 Task: Create a due date automation trigger when advanced on, 2 working days before a card is due add fields without all custom fields completed at 11:00 AM.
Action: Mouse moved to (893, 253)
Screenshot: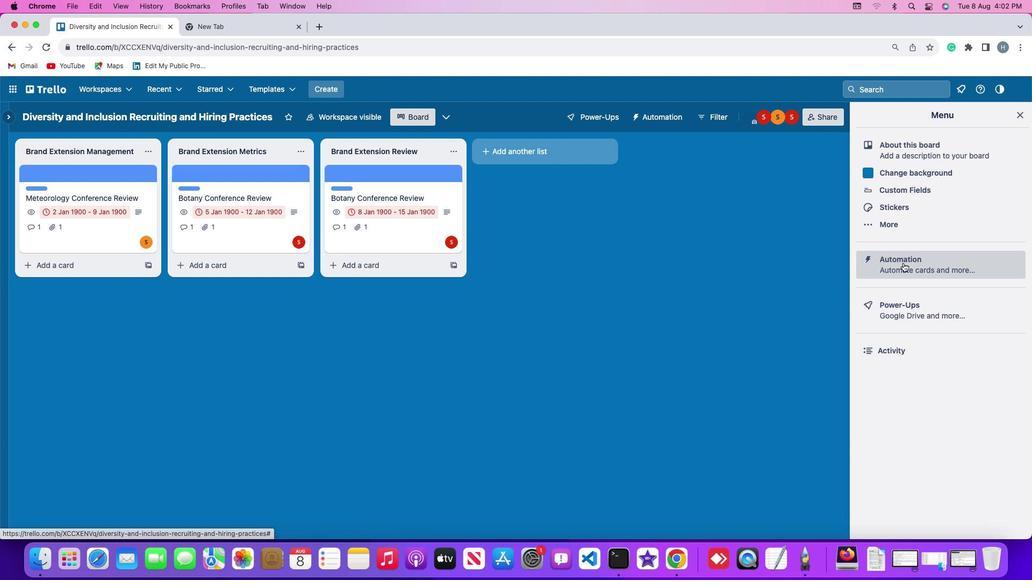 
Action: Mouse pressed left at (893, 253)
Screenshot: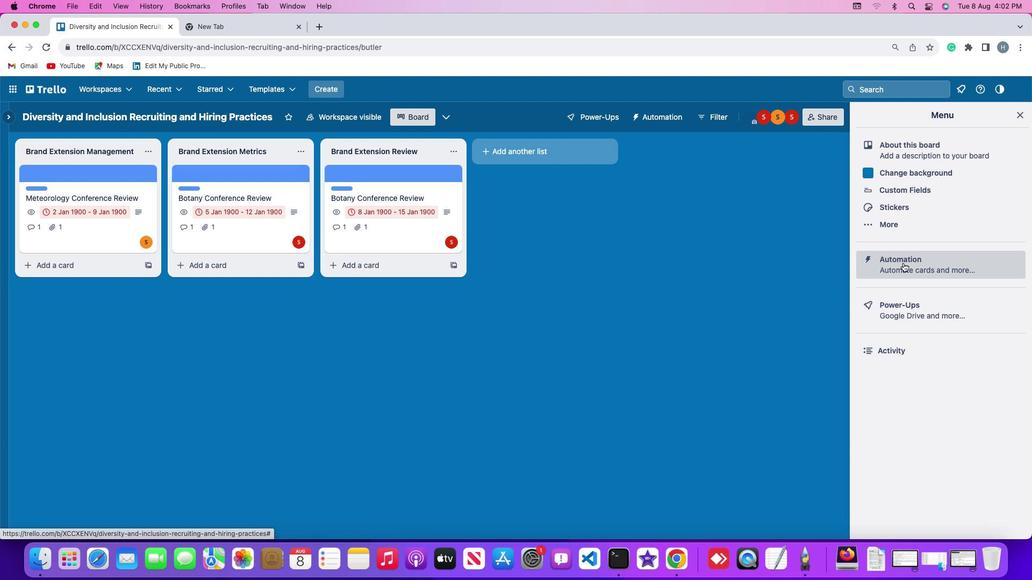 
Action: Mouse moved to (36, 245)
Screenshot: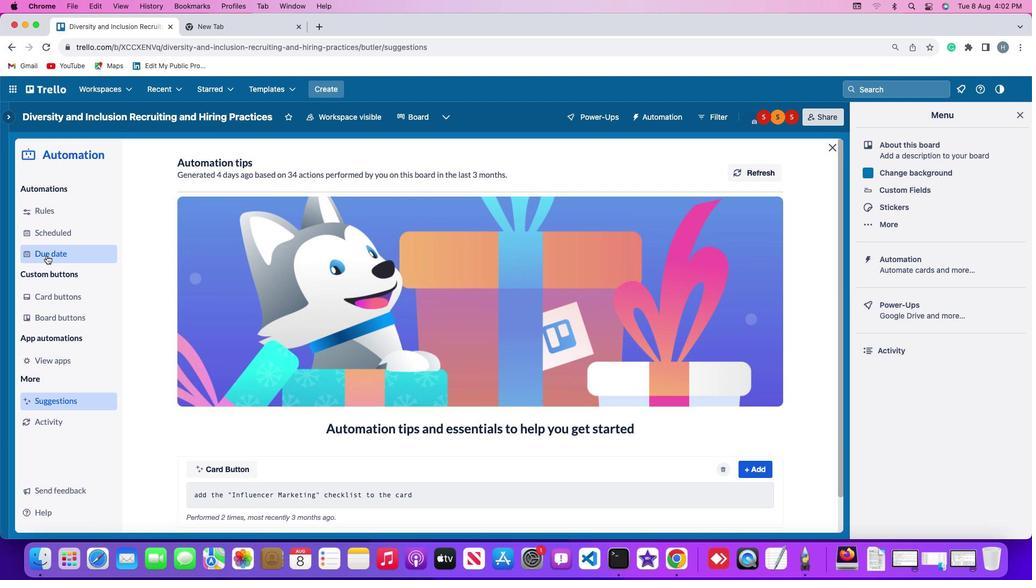 
Action: Mouse pressed left at (36, 245)
Screenshot: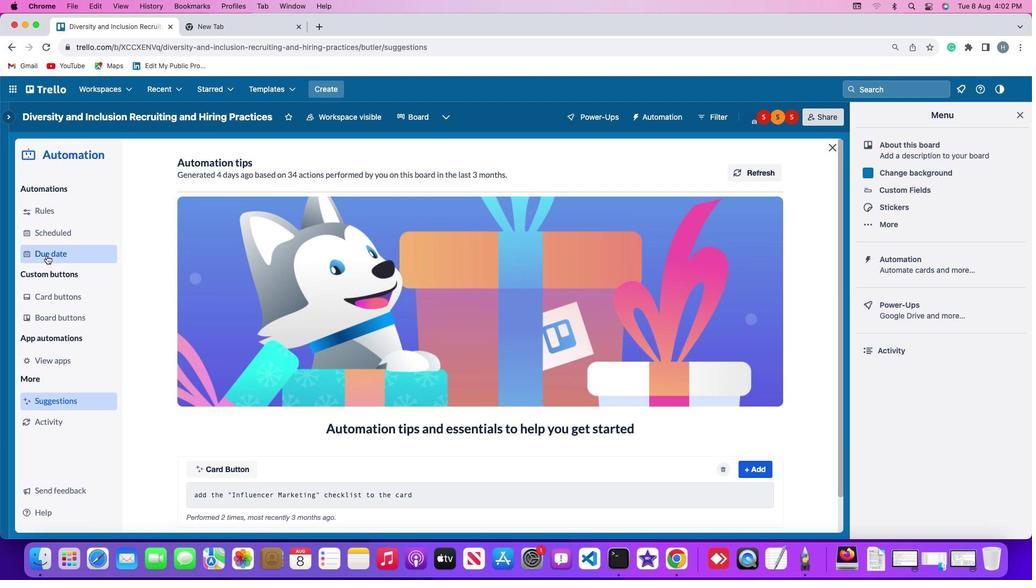 
Action: Mouse moved to (710, 156)
Screenshot: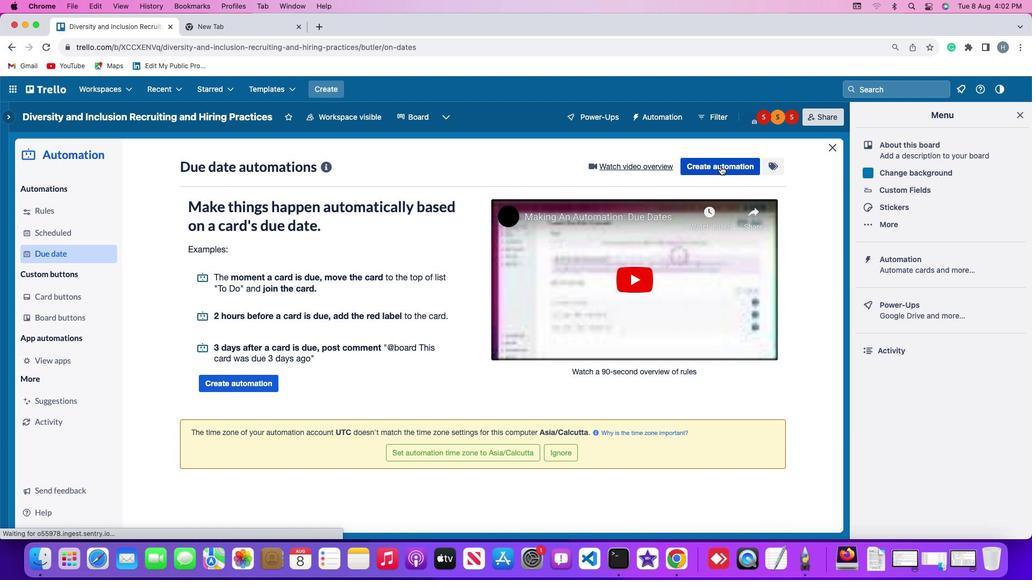 
Action: Mouse pressed left at (710, 156)
Screenshot: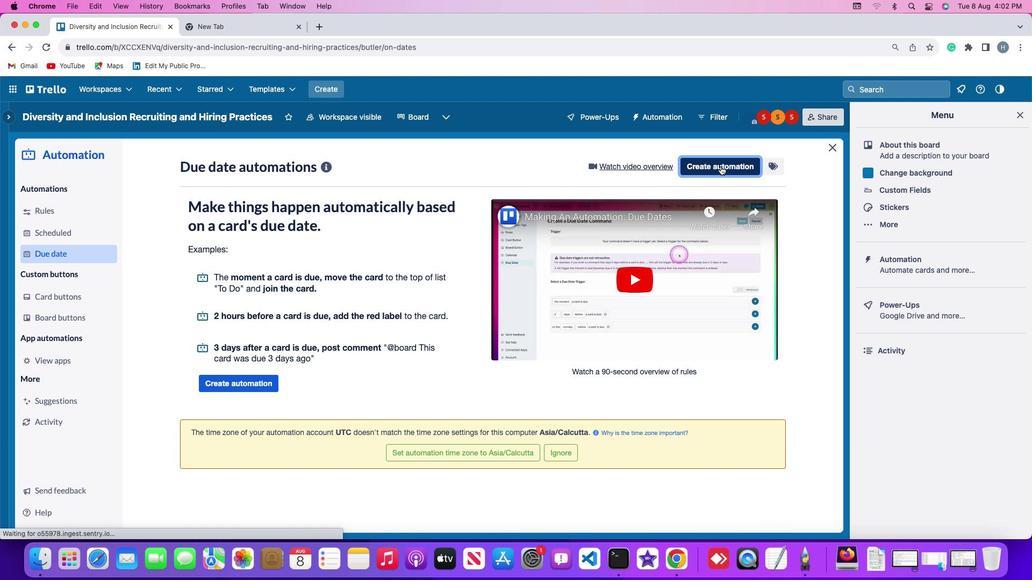 
Action: Mouse moved to (254, 262)
Screenshot: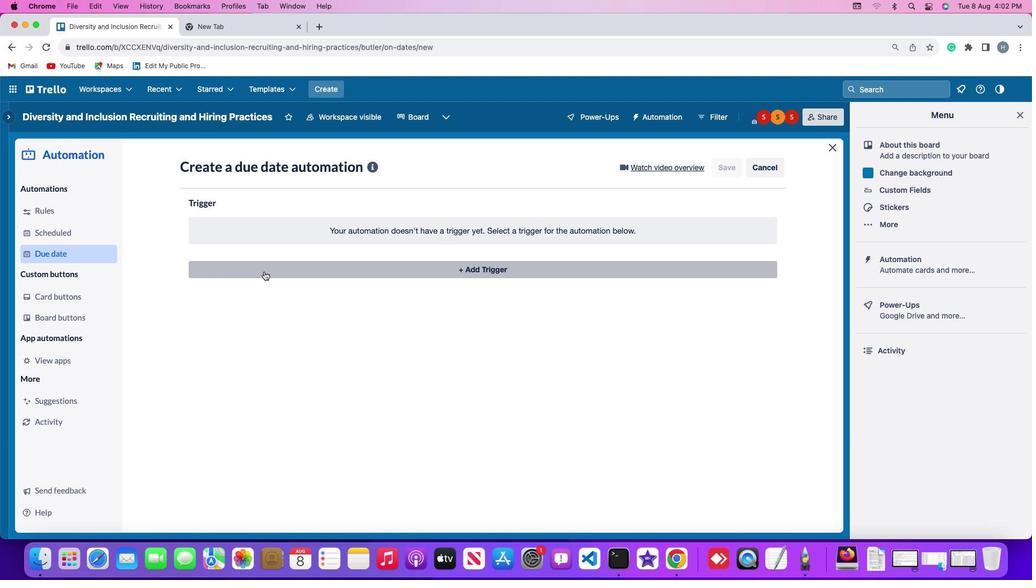 
Action: Mouse pressed left at (254, 262)
Screenshot: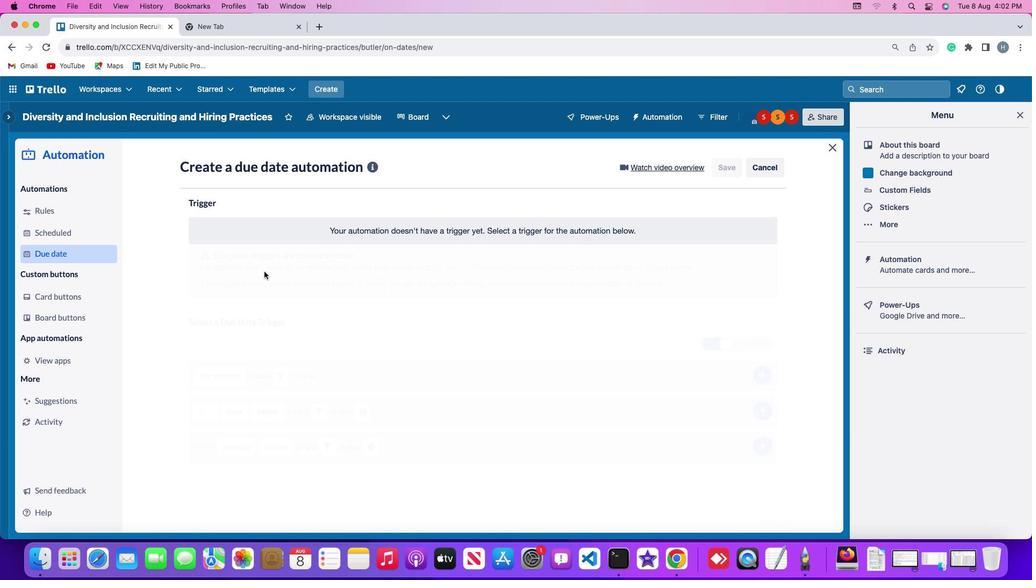 
Action: Mouse moved to (200, 422)
Screenshot: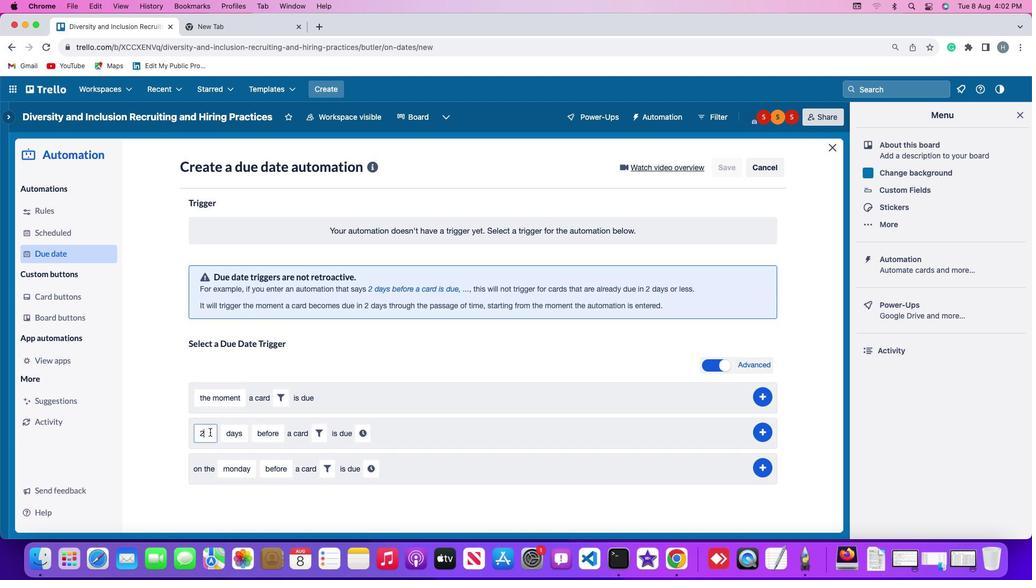 
Action: Mouse pressed left at (200, 422)
Screenshot: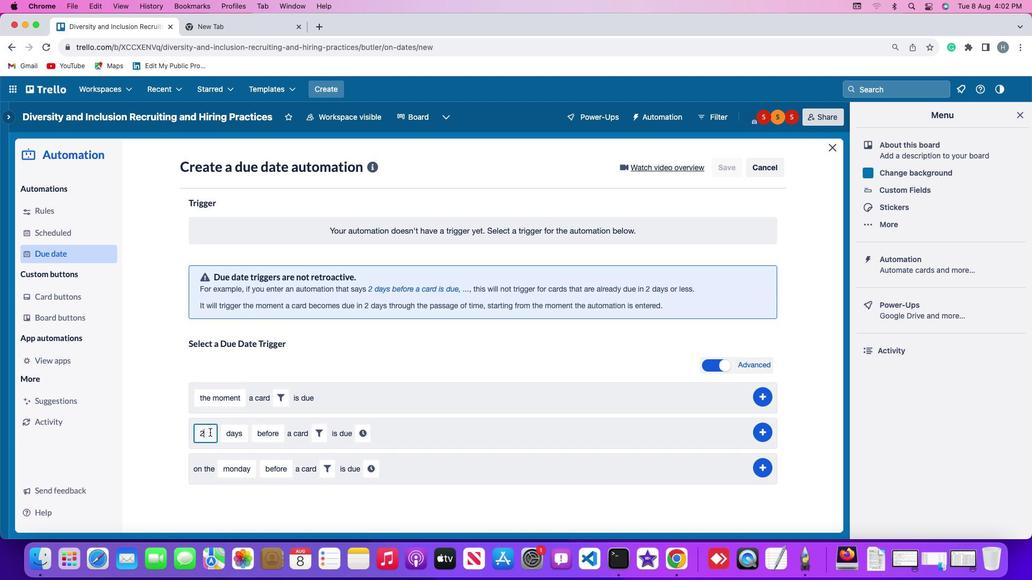 
Action: Key pressed Key.backspace'2'
Screenshot: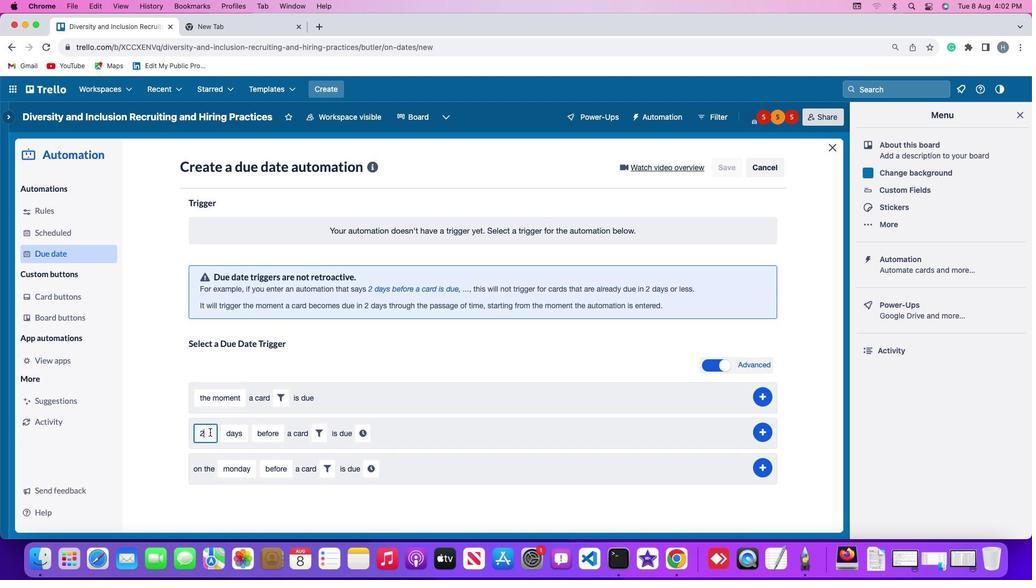 
Action: Mouse moved to (224, 425)
Screenshot: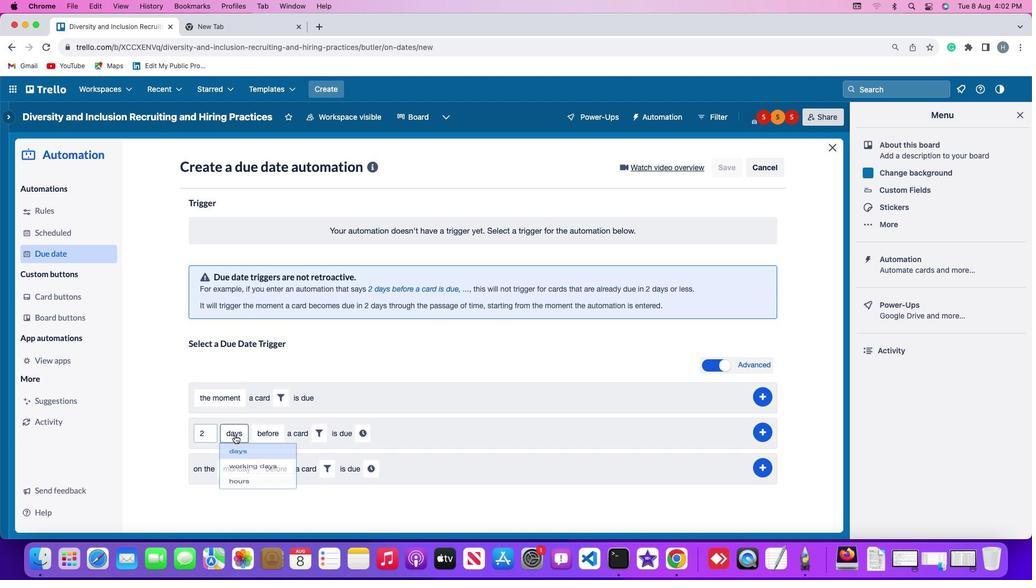 
Action: Mouse pressed left at (224, 425)
Screenshot: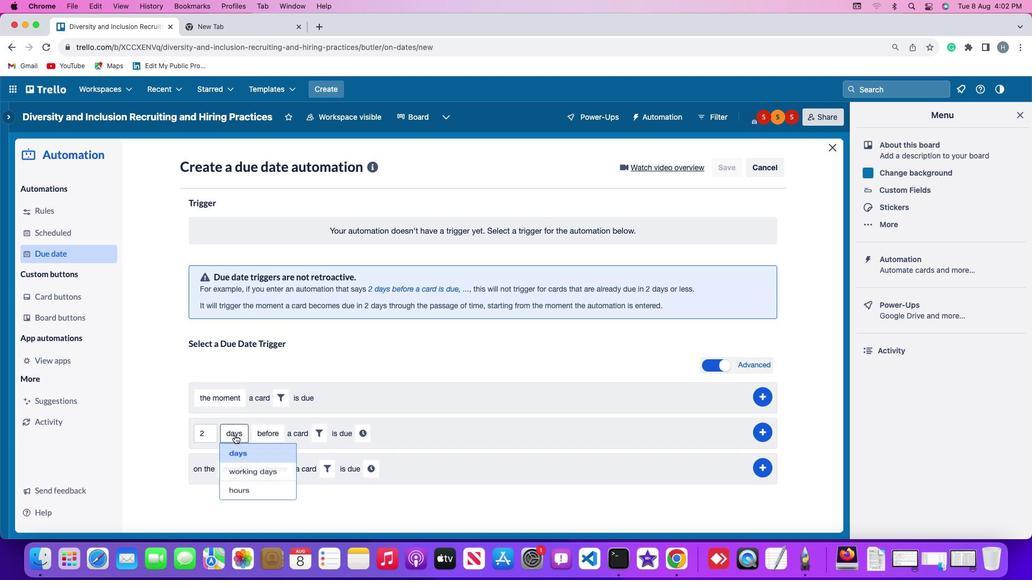 
Action: Mouse moved to (237, 467)
Screenshot: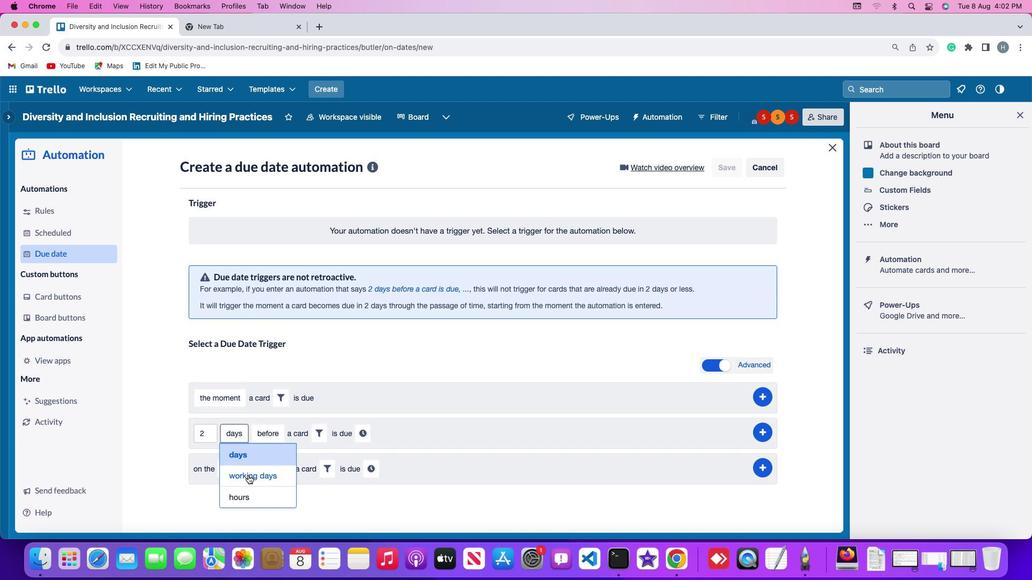 
Action: Mouse pressed left at (237, 467)
Screenshot: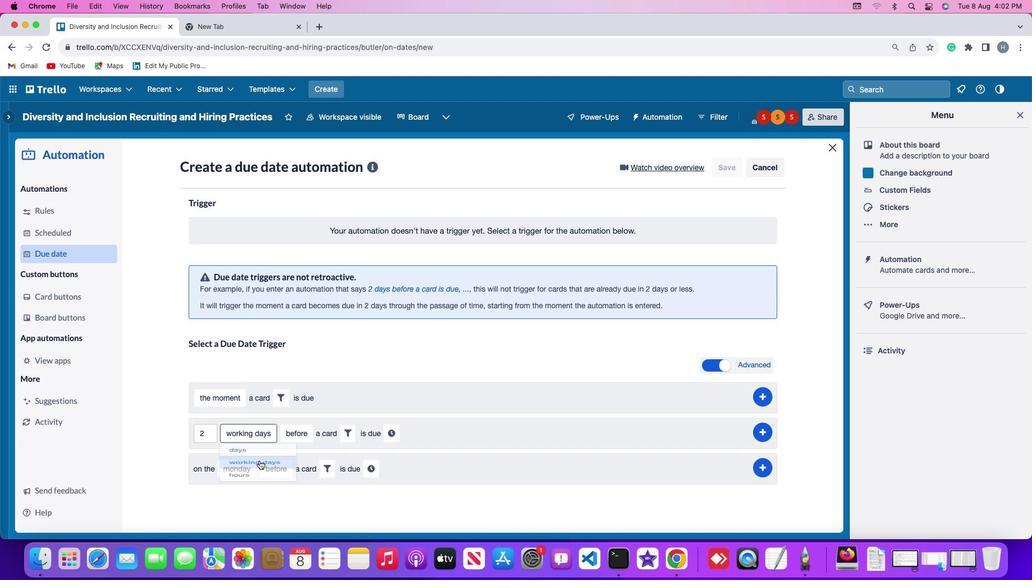
Action: Mouse moved to (292, 420)
Screenshot: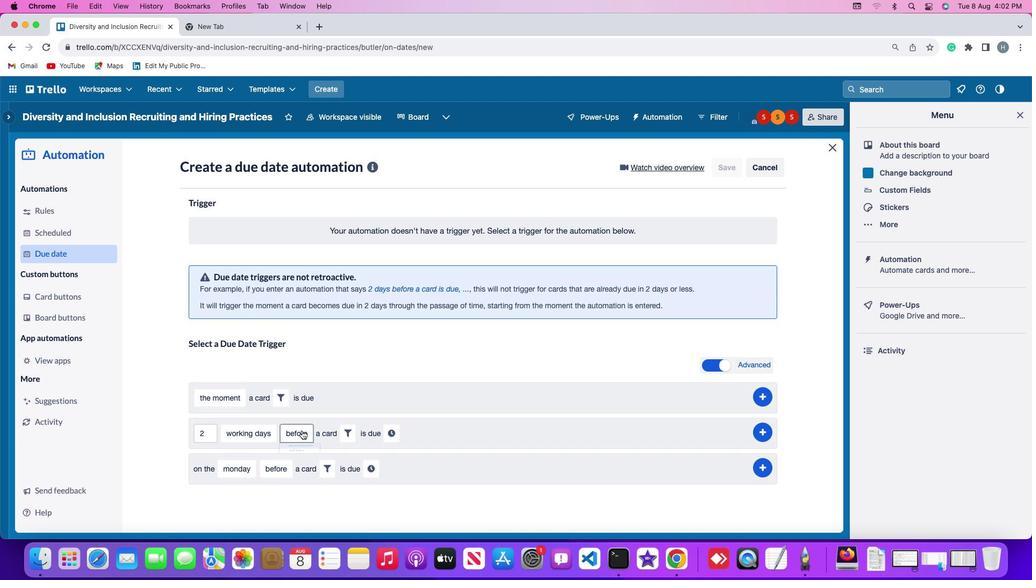 
Action: Mouse pressed left at (292, 420)
Screenshot: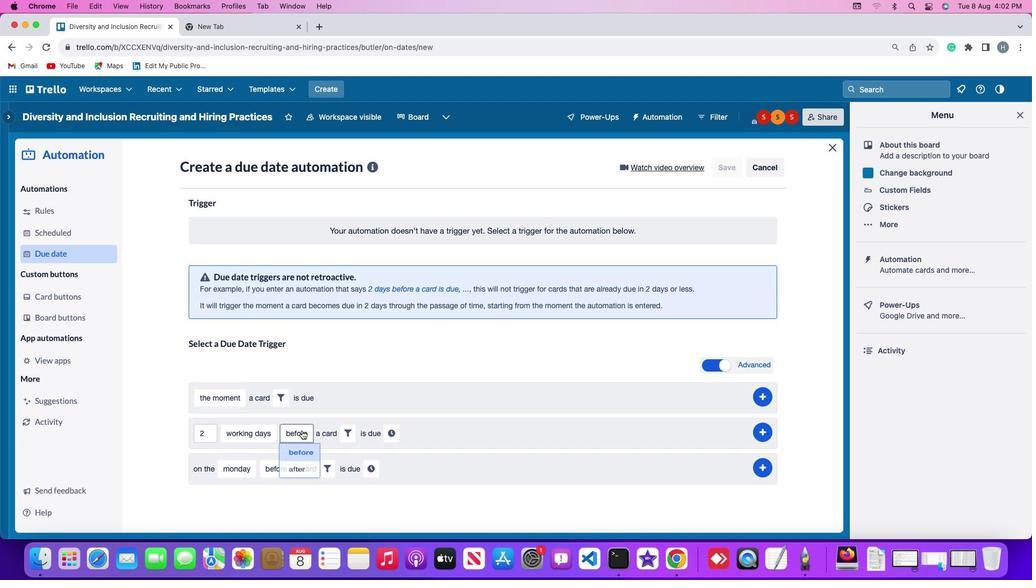 
Action: Mouse moved to (296, 444)
Screenshot: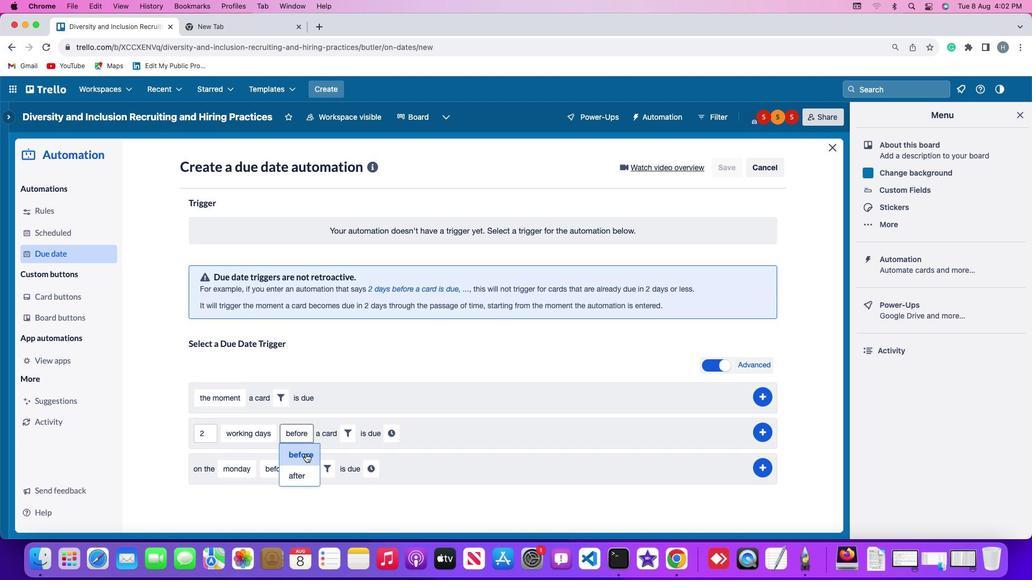 
Action: Mouse pressed left at (296, 444)
Screenshot: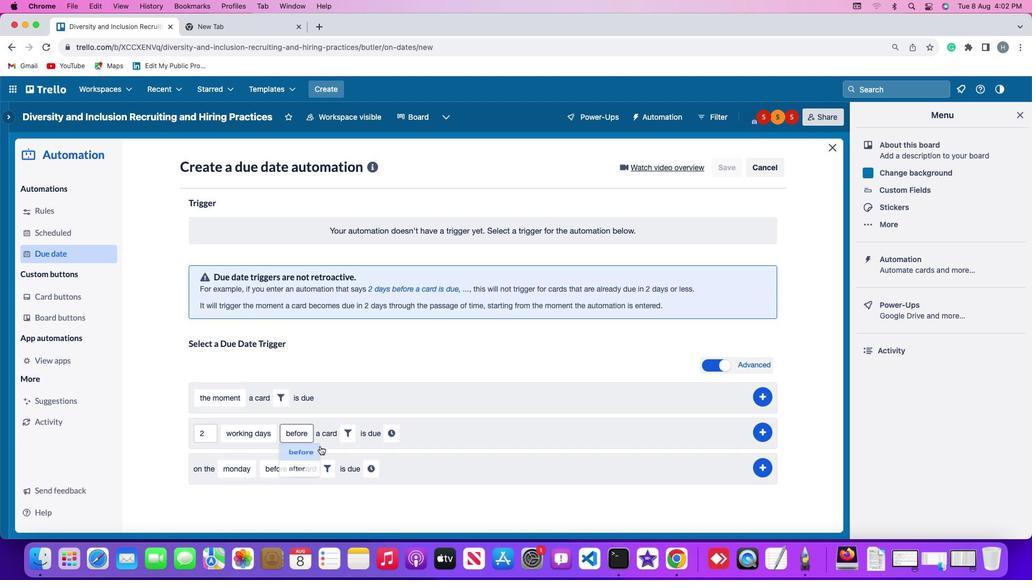 
Action: Mouse moved to (344, 424)
Screenshot: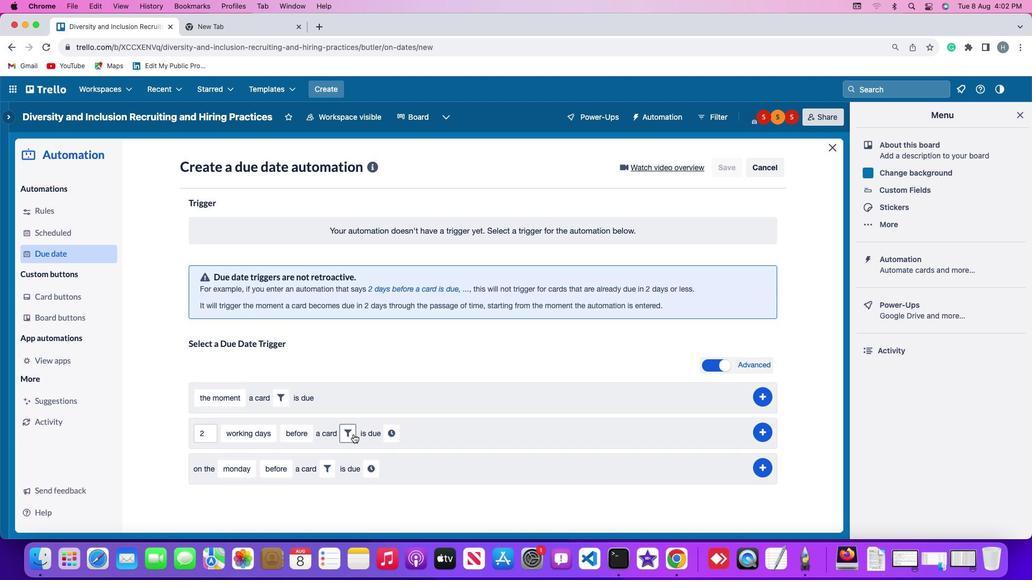 
Action: Mouse pressed left at (344, 424)
Screenshot: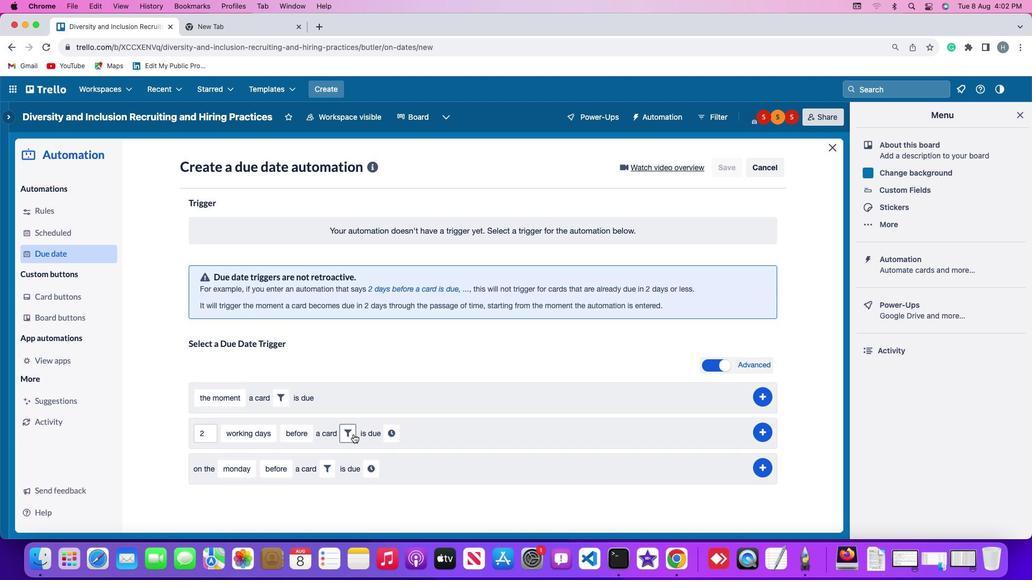 
Action: Mouse moved to (516, 454)
Screenshot: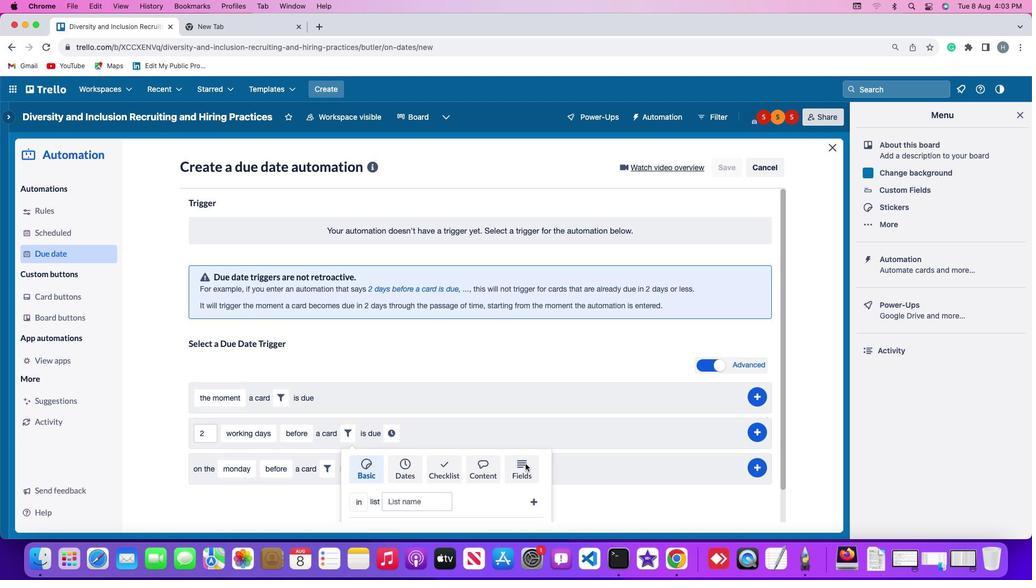 
Action: Mouse pressed left at (516, 454)
Screenshot: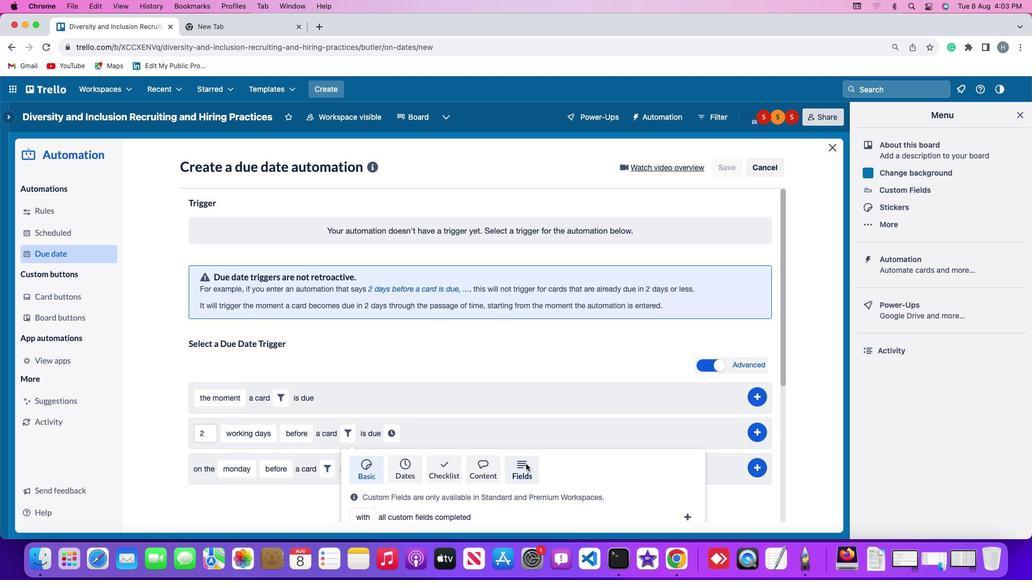 
Action: Mouse moved to (348, 504)
Screenshot: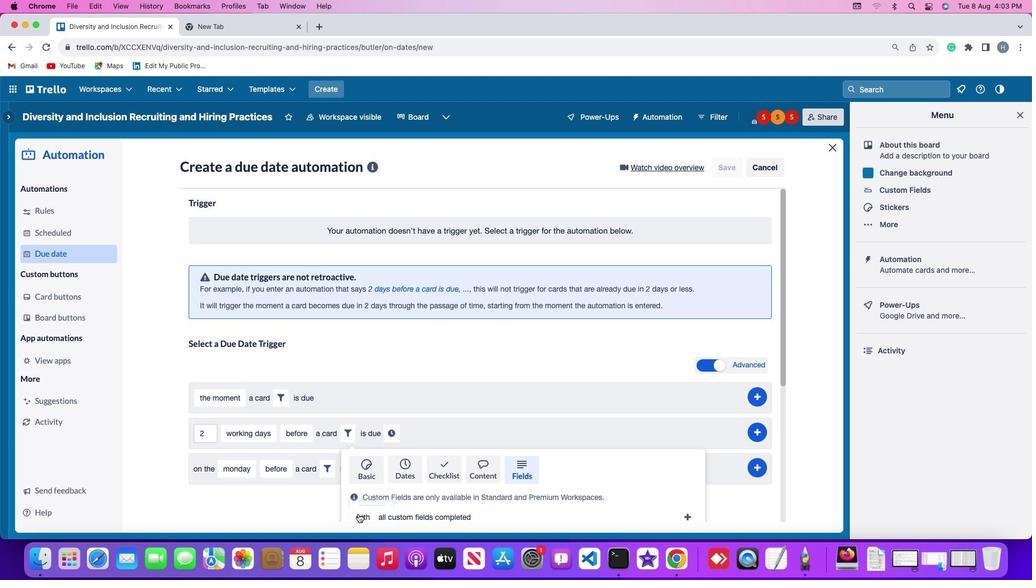 
Action: Mouse pressed left at (348, 504)
Screenshot: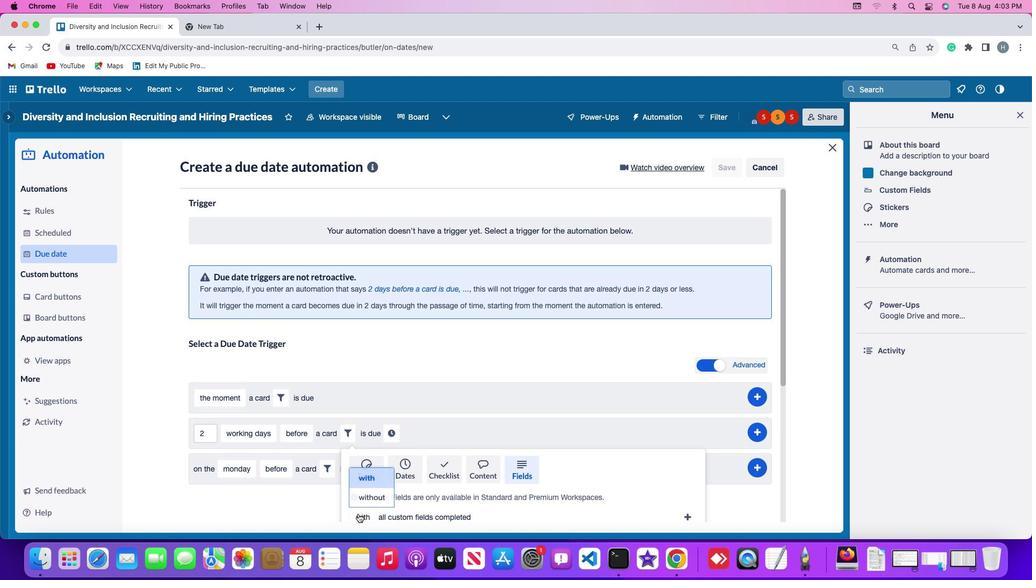 
Action: Mouse moved to (360, 485)
Screenshot: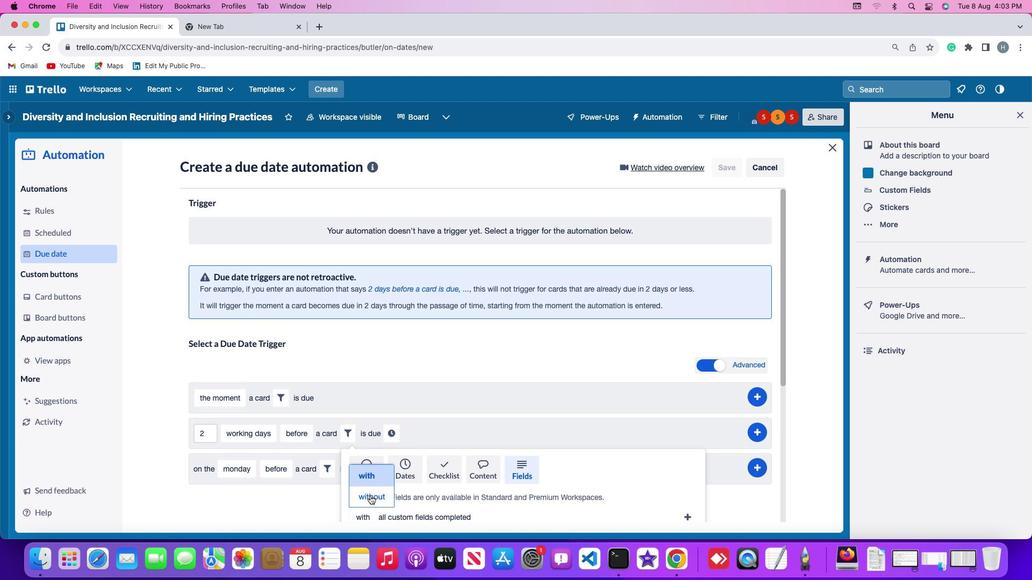
Action: Mouse pressed left at (360, 485)
Screenshot: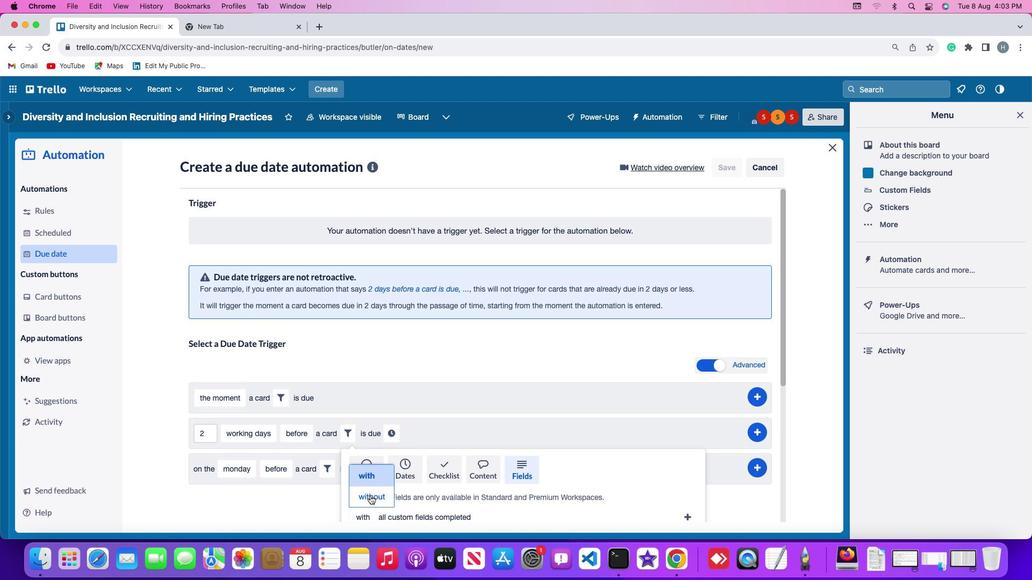
Action: Mouse moved to (678, 505)
Screenshot: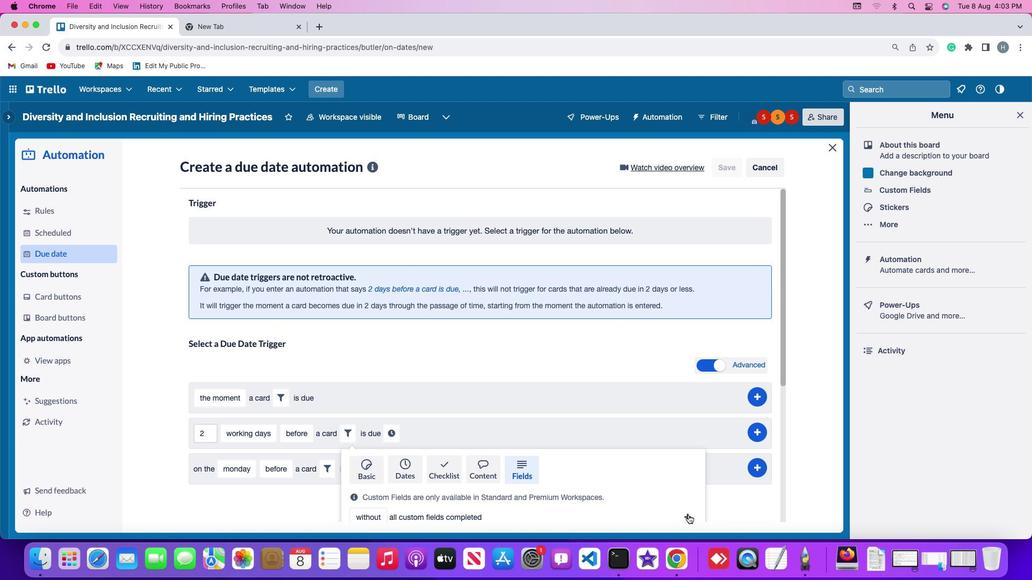 
Action: Mouse pressed left at (678, 505)
Screenshot: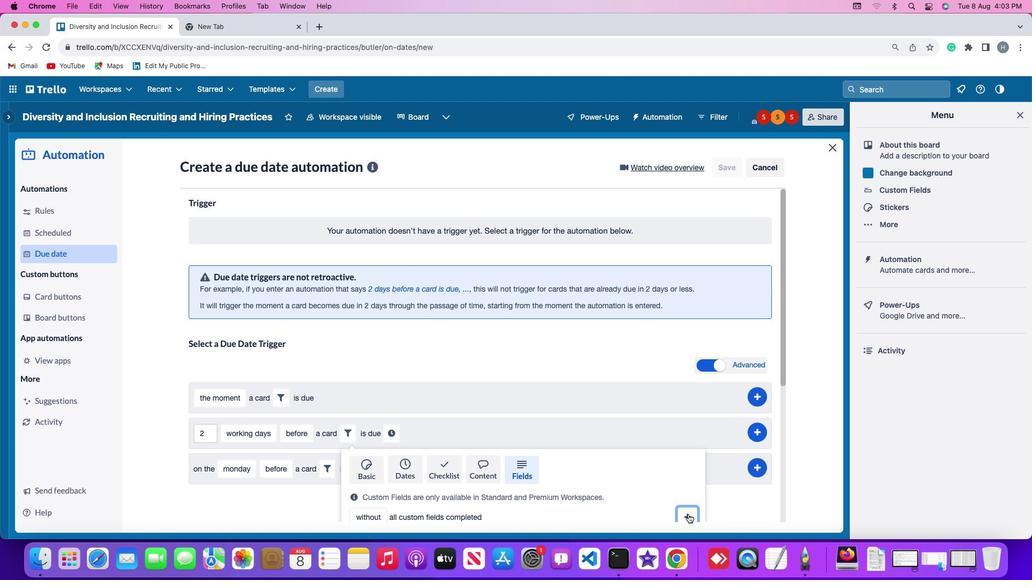 
Action: Mouse moved to (525, 425)
Screenshot: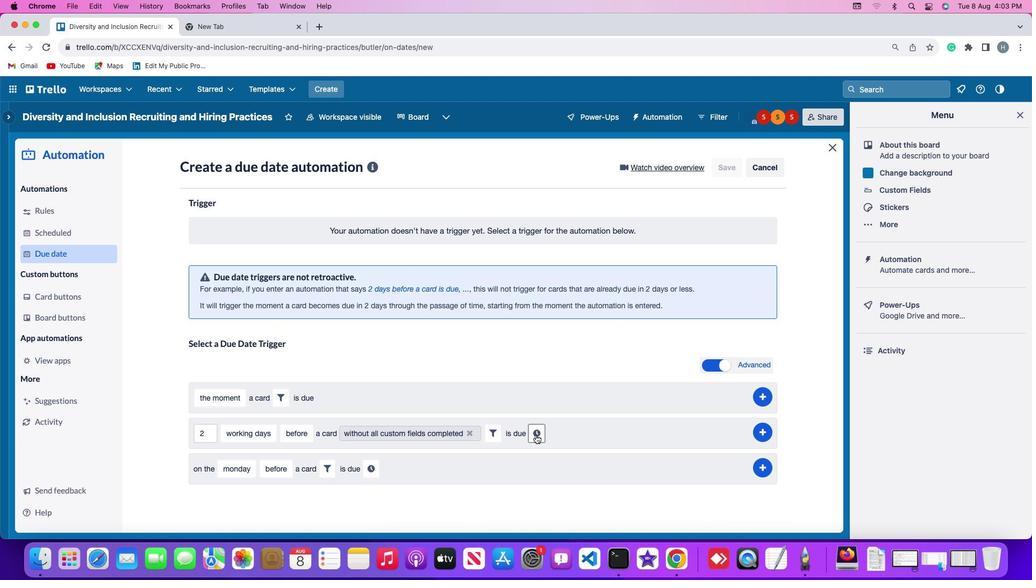 
Action: Mouse pressed left at (525, 425)
Screenshot: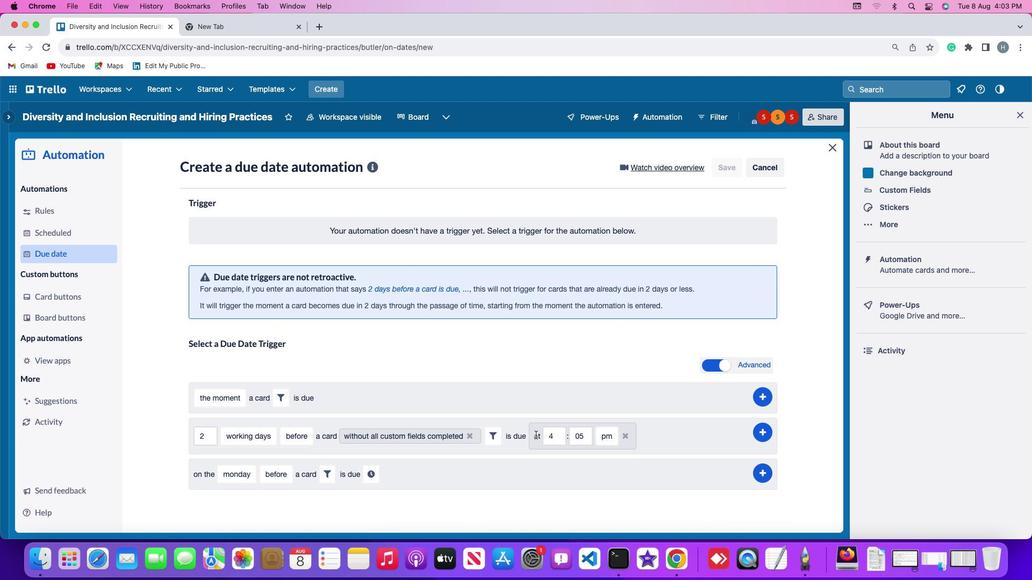 
Action: Mouse moved to (545, 424)
Screenshot: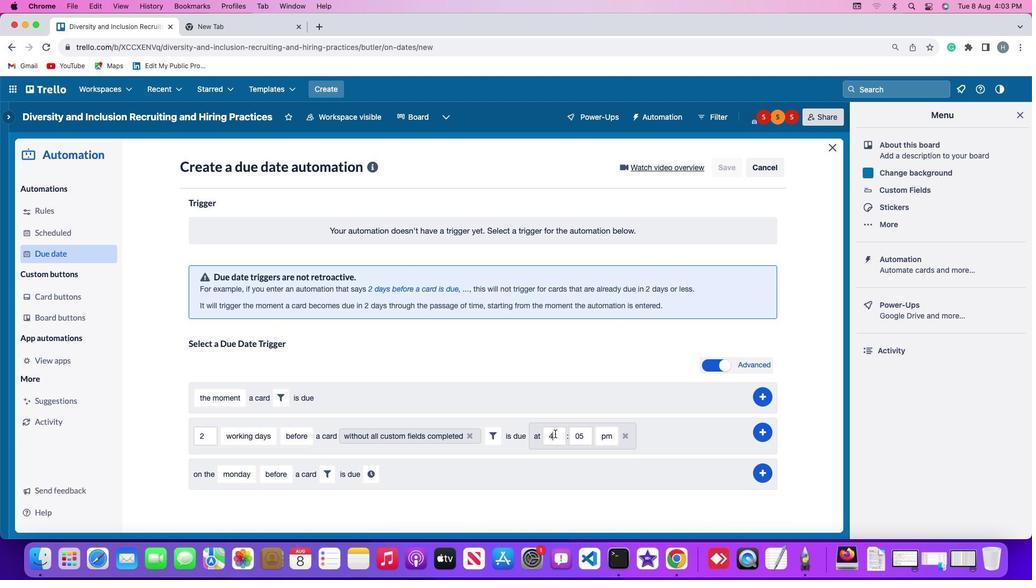 
Action: Mouse pressed left at (545, 424)
Screenshot: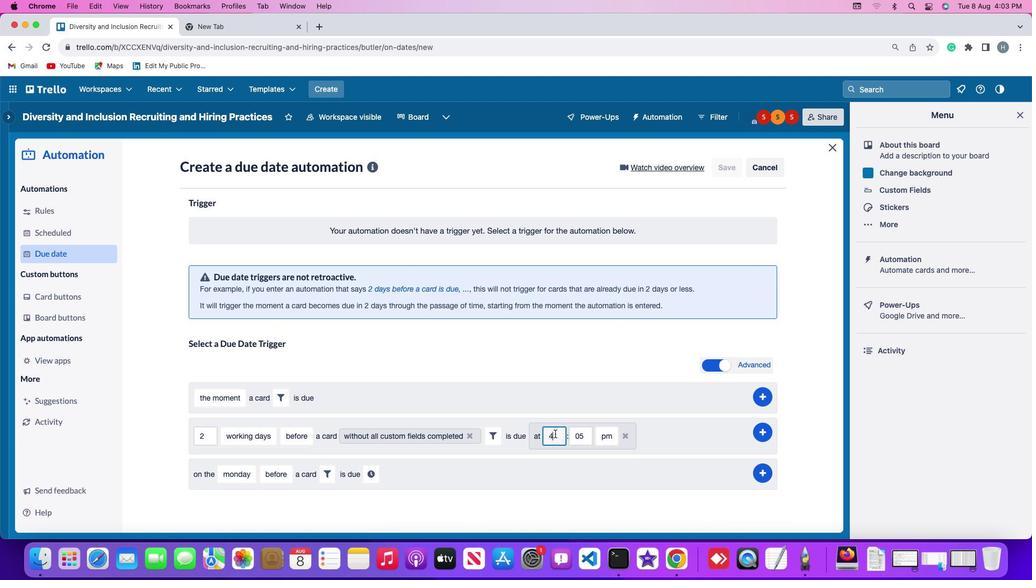 
Action: Key pressed Key.backspace'1'
Screenshot: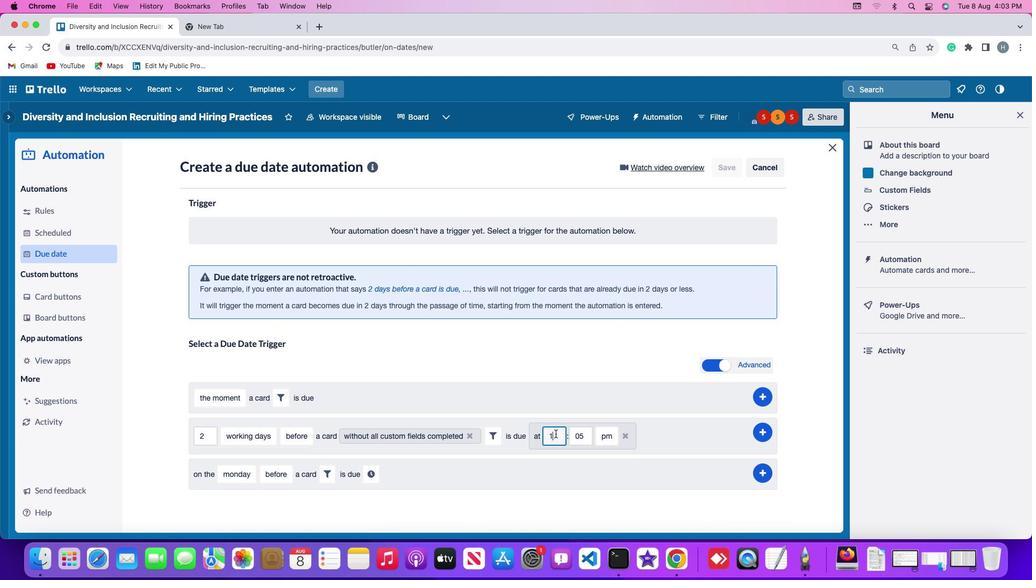 
Action: Mouse moved to (546, 425)
Screenshot: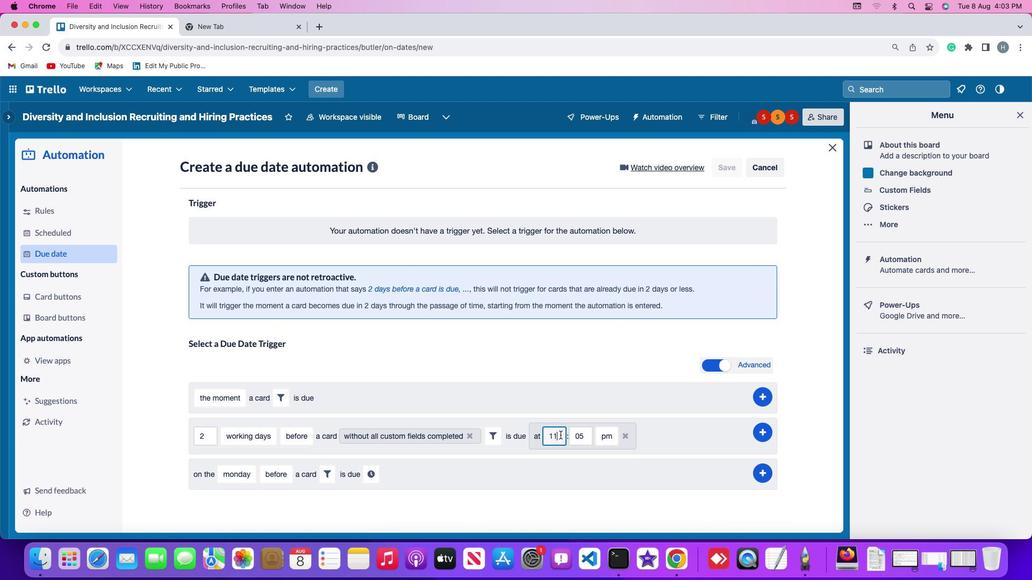 
Action: Key pressed '1'
Screenshot: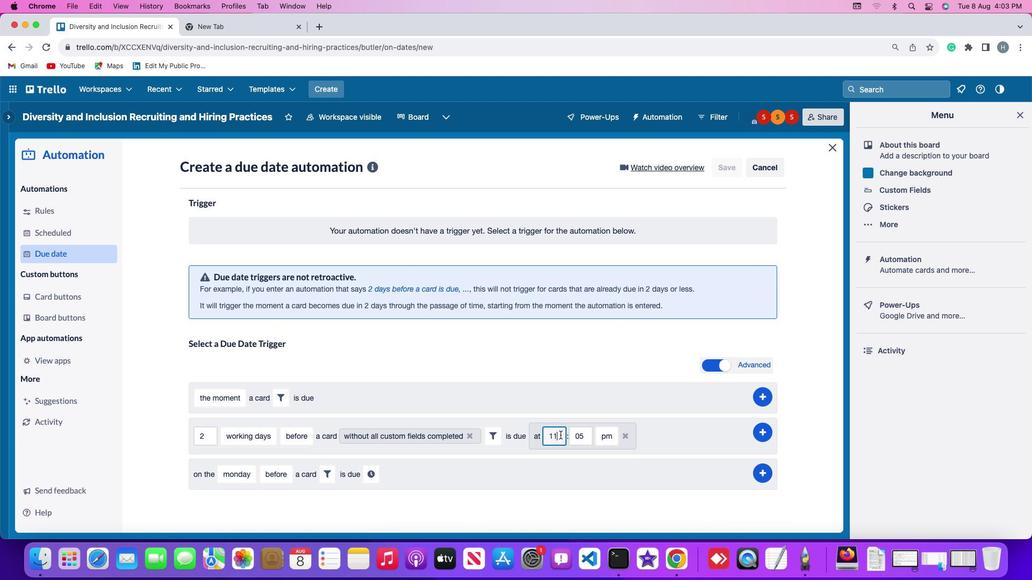 
Action: Mouse moved to (574, 426)
Screenshot: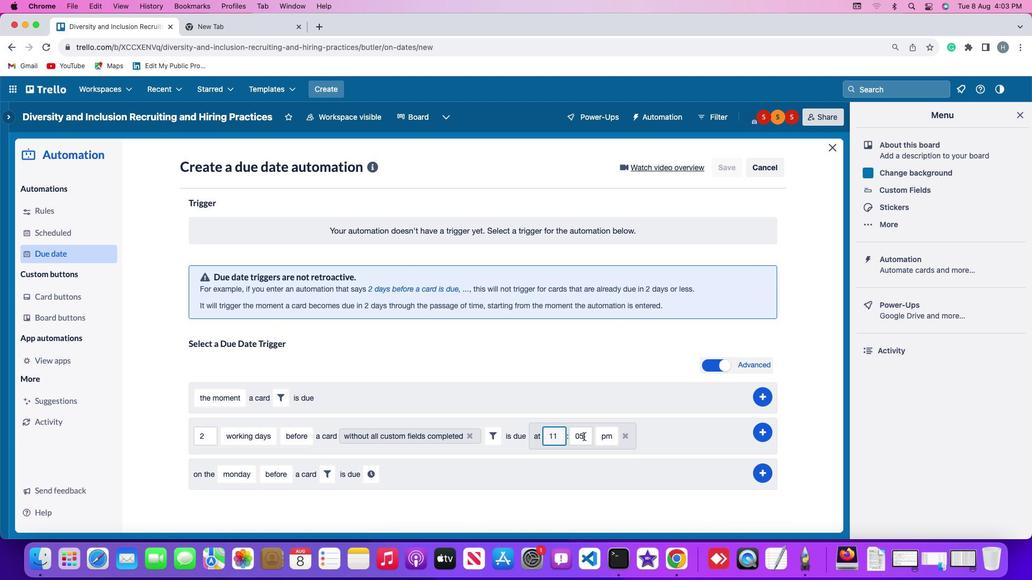 
Action: Mouse pressed left at (574, 426)
Screenshot: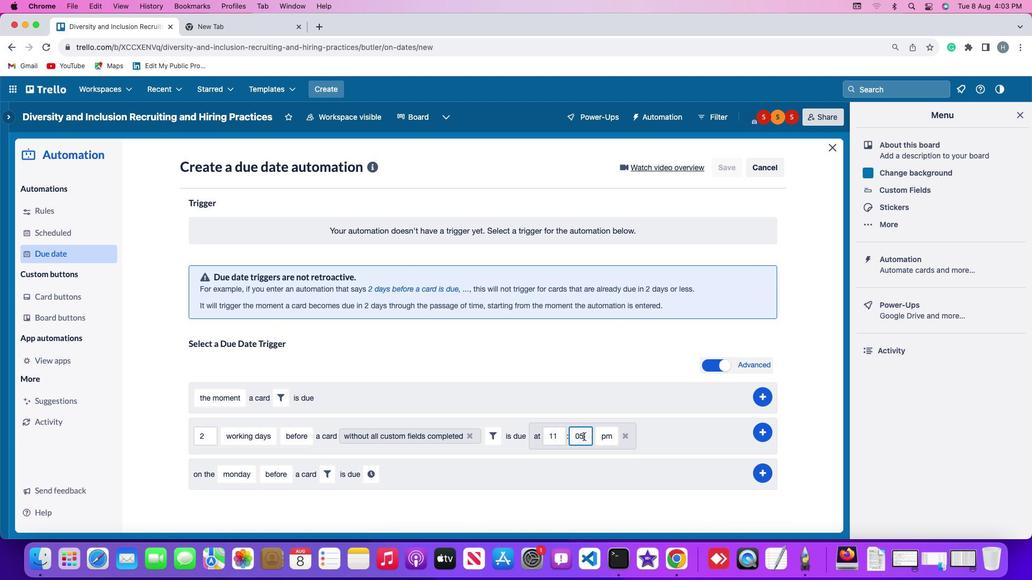 
Action: Key pressed Key.backspaceKey.backspace'0''0'
Screenshot: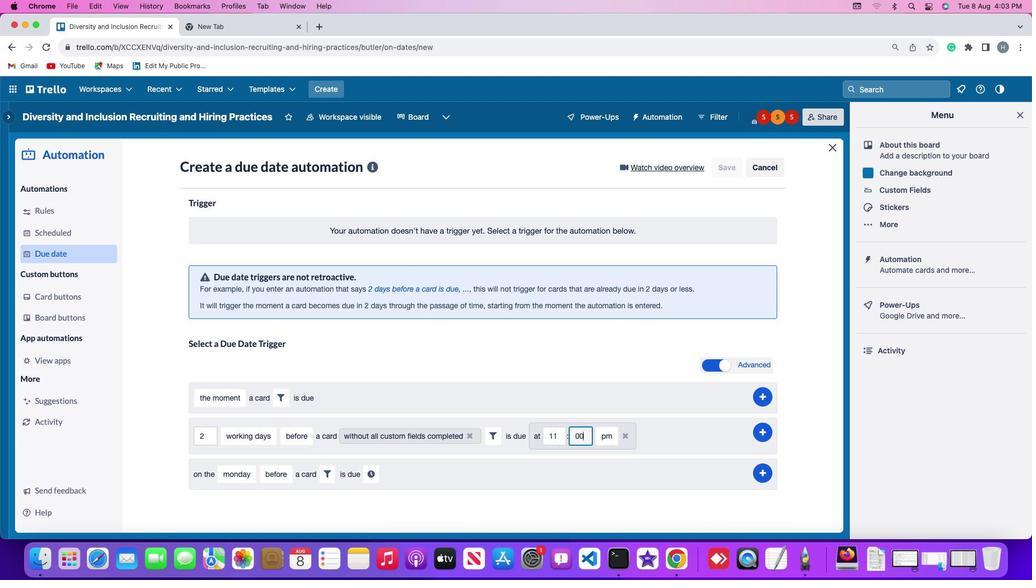 
Action: Mouse moved to (590, 424)
Screenshot: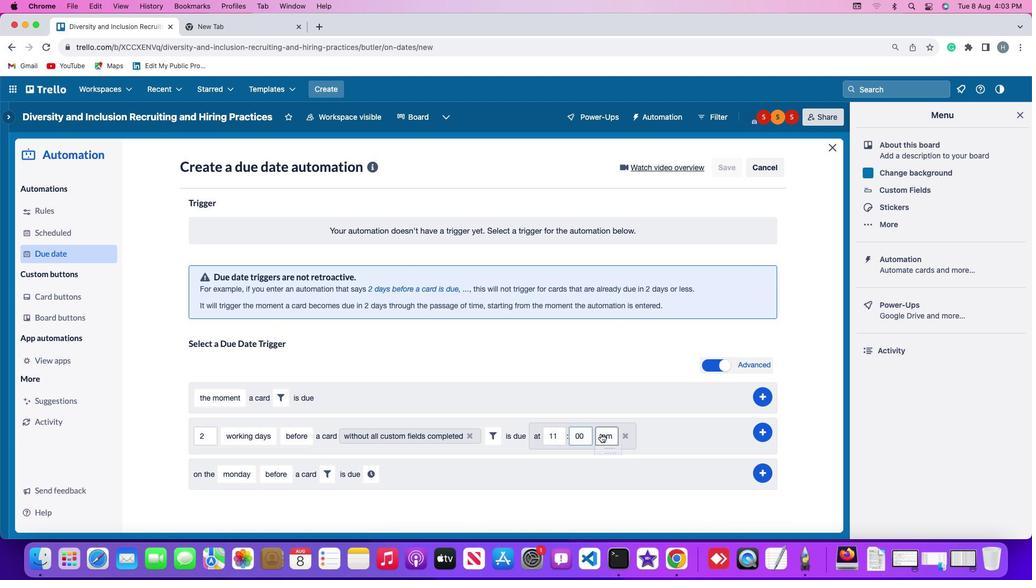 
Action: Mouse pressed left at (590, 424)
Screenshot: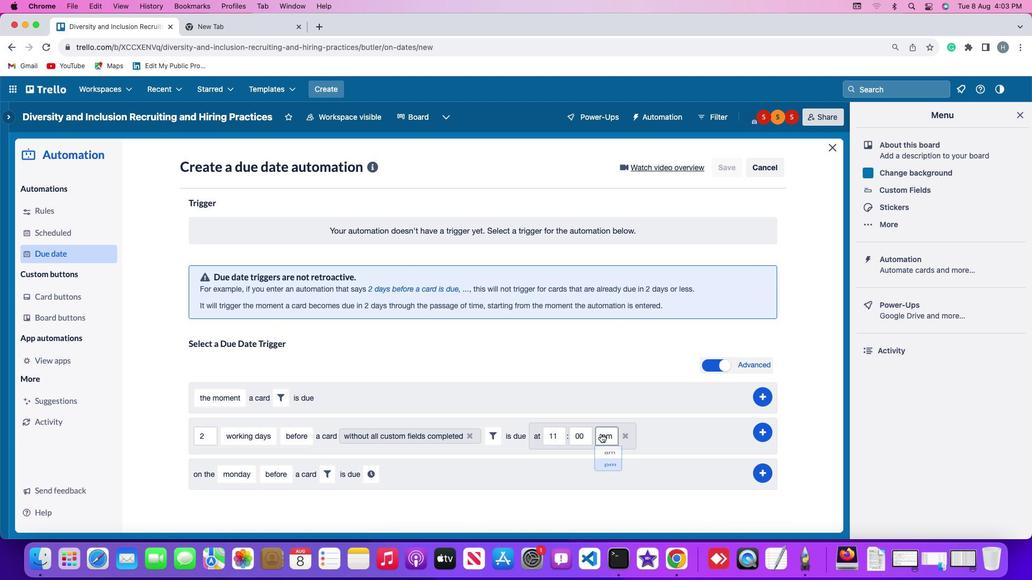 
Action: Mouse moved to (596, 446)
Screenshot: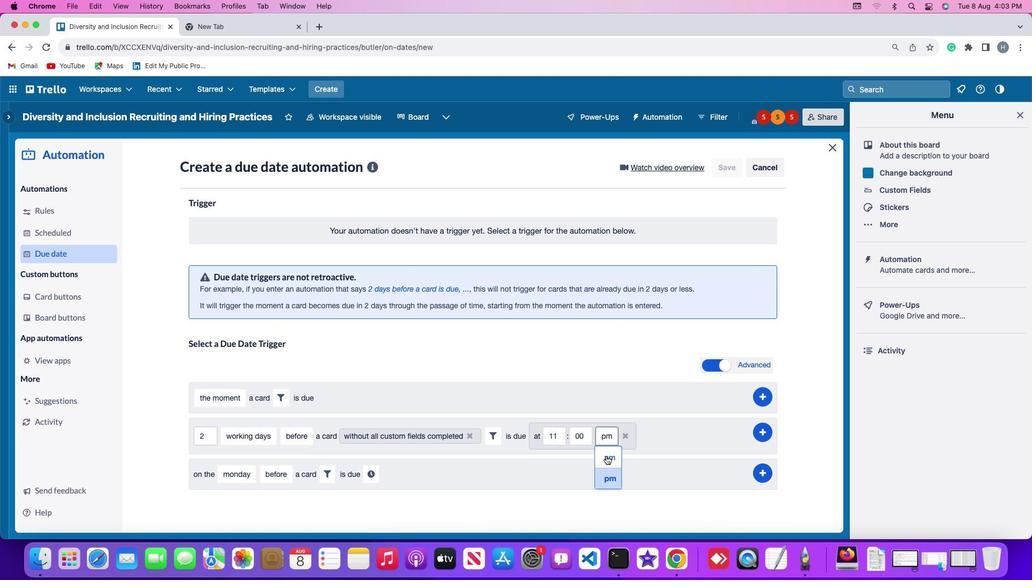 
Action: Mouse pressed left at (596, 446)
Screenshot: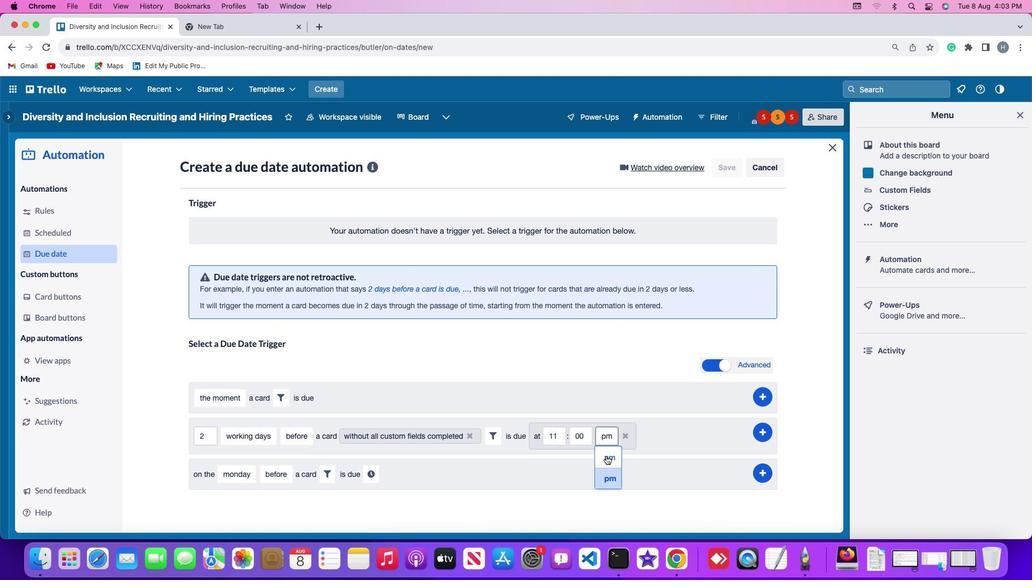 
Action: Mouse moved to (750, 421)
Screenshot: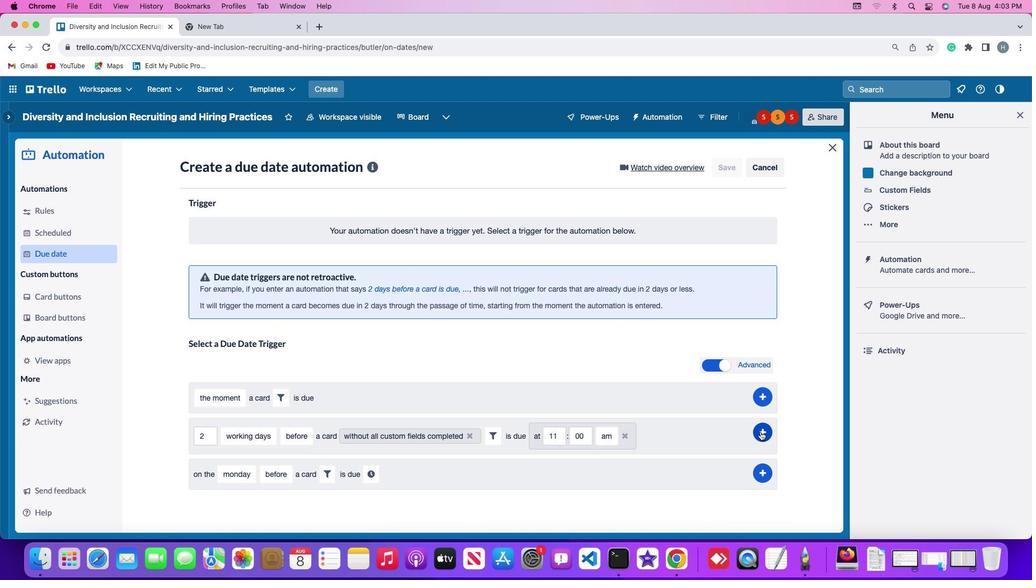 
Action: Mouse pressed left at (750, 421)
Screenshot: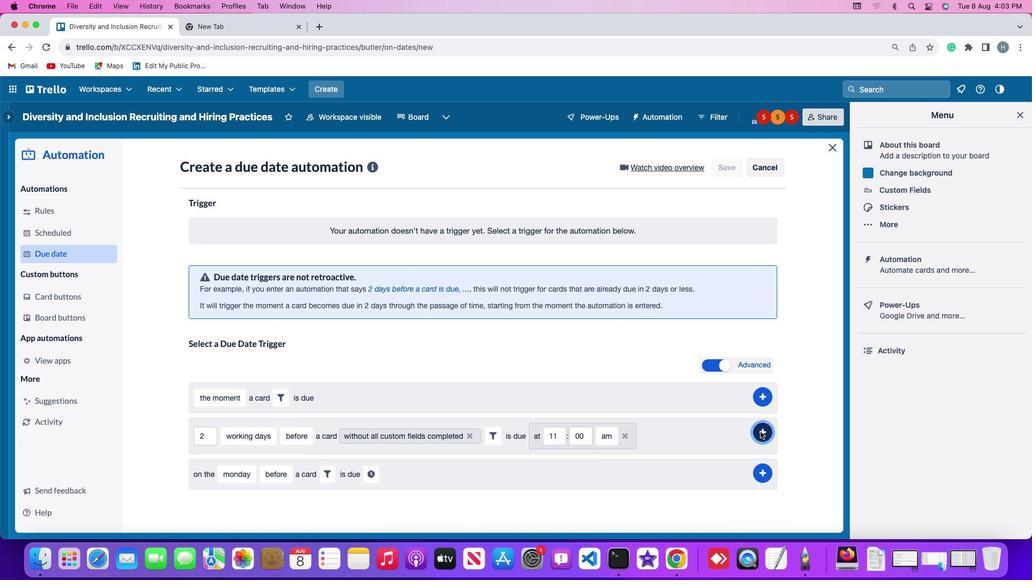 
Action: Mouse moved to (783, 337)
Screenshot: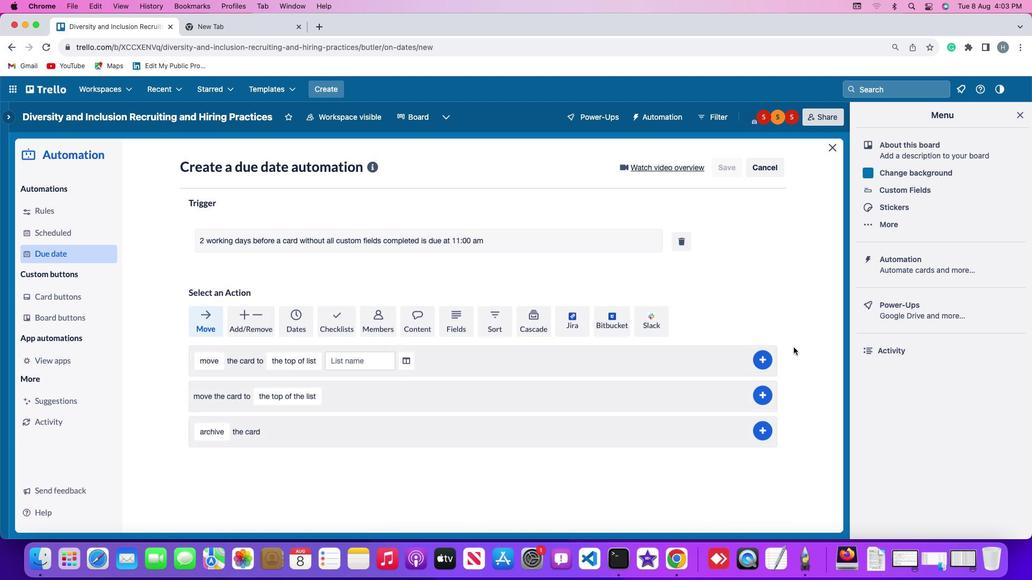 
